 Task: View debuggers extensions.
Action: Mouse moved to (1062, 167)
Screenshot: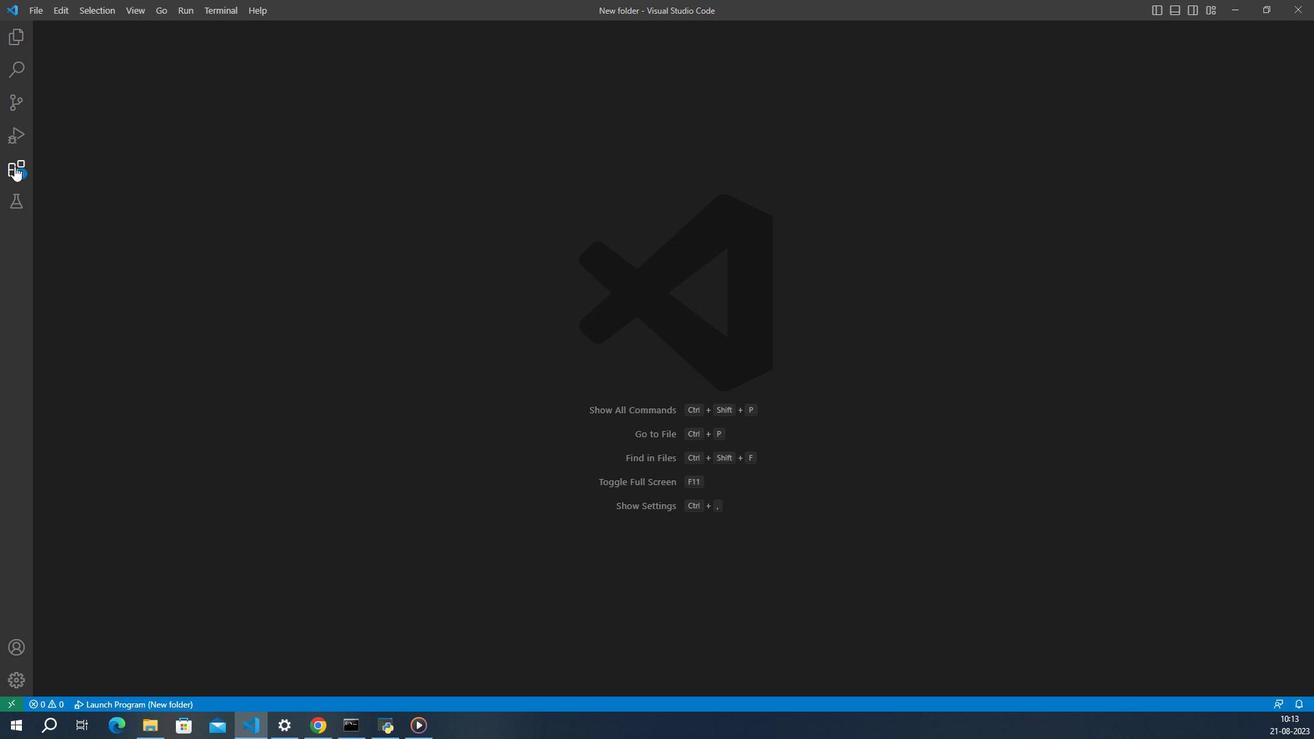 
Action: Mouse pressed left at (1062, 167)
Screenshot: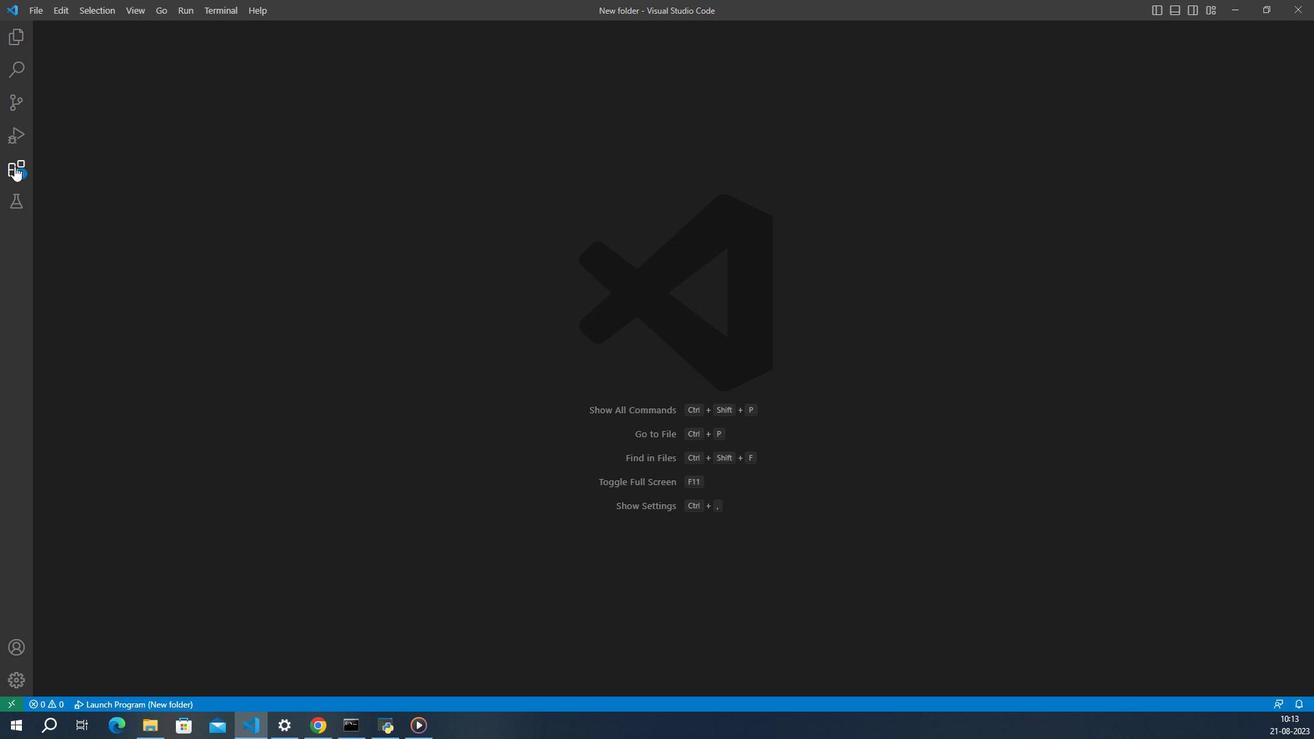 
Action: Mouse moved to (1128, 27)
Screenshot: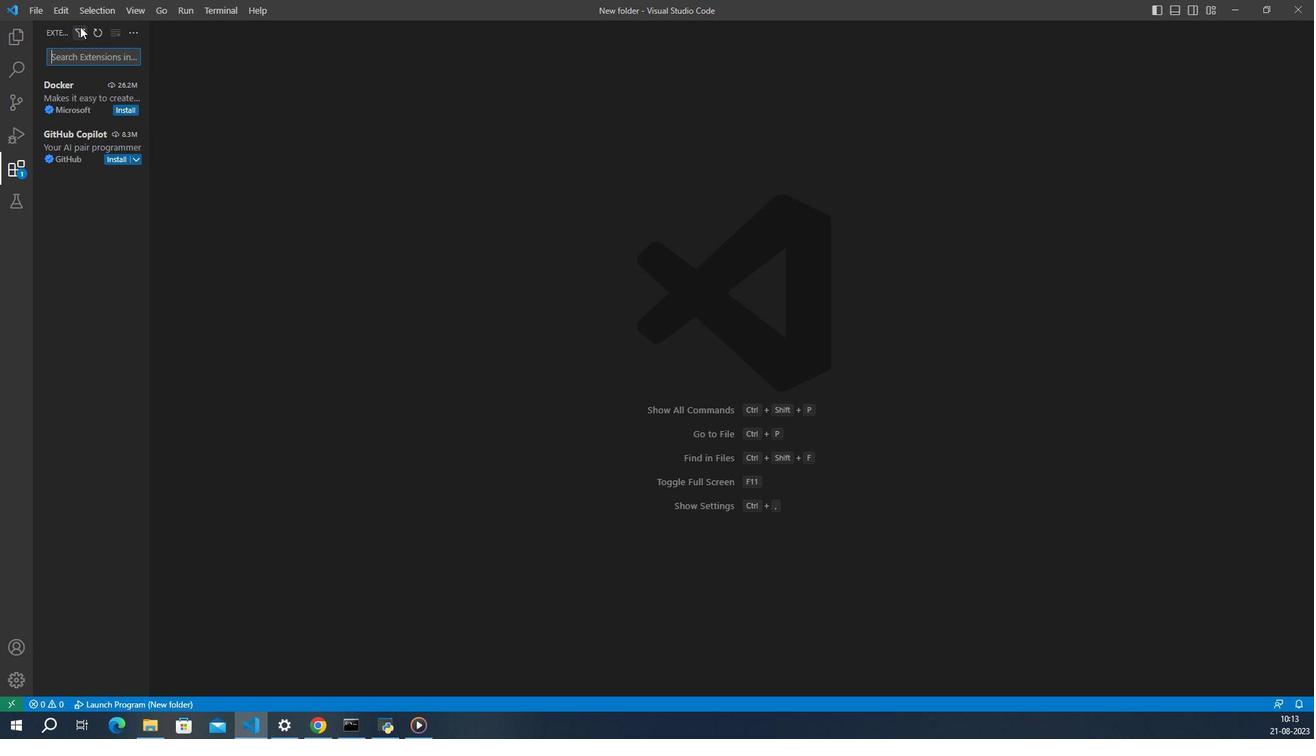 
Action: Mouse pressed left at (1128, 27)
Screenshot: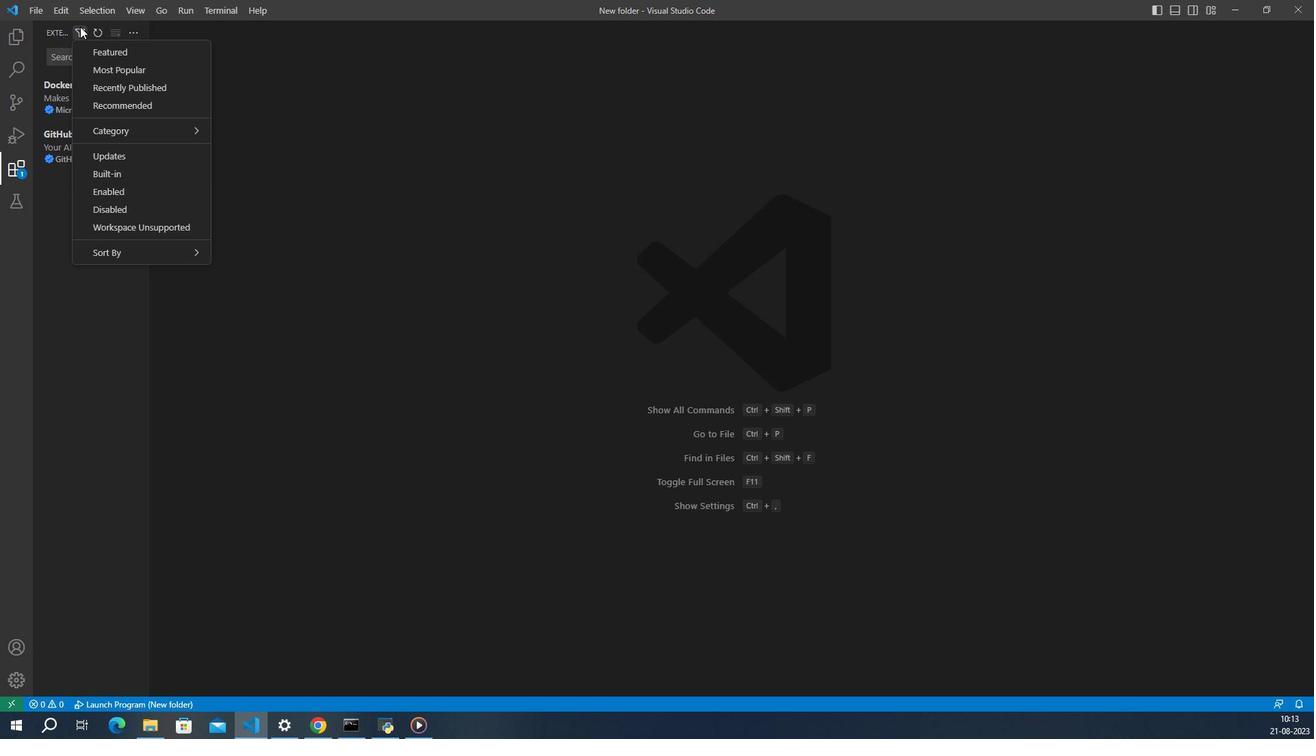 
Action: Mouse moved to (1315, 170)
Screenshot: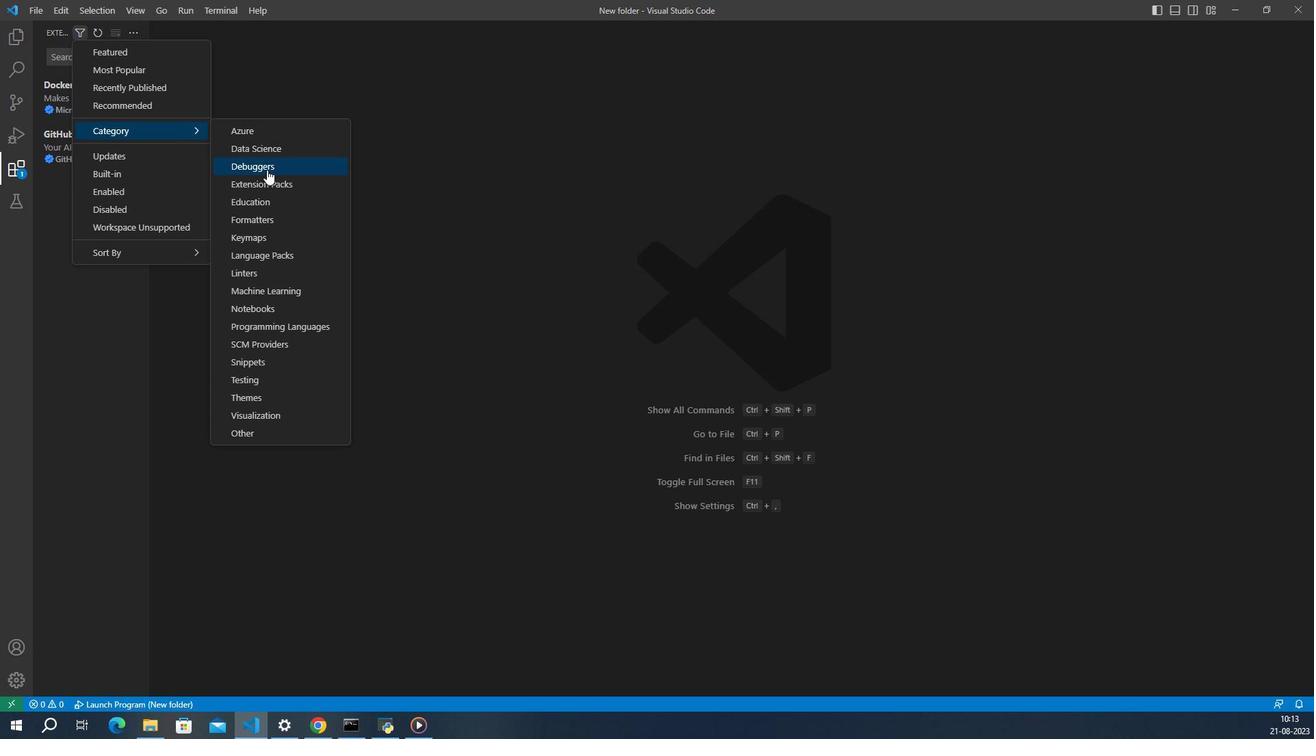 
Action: Mouse pressed left at (1315, 170)
Screenshot: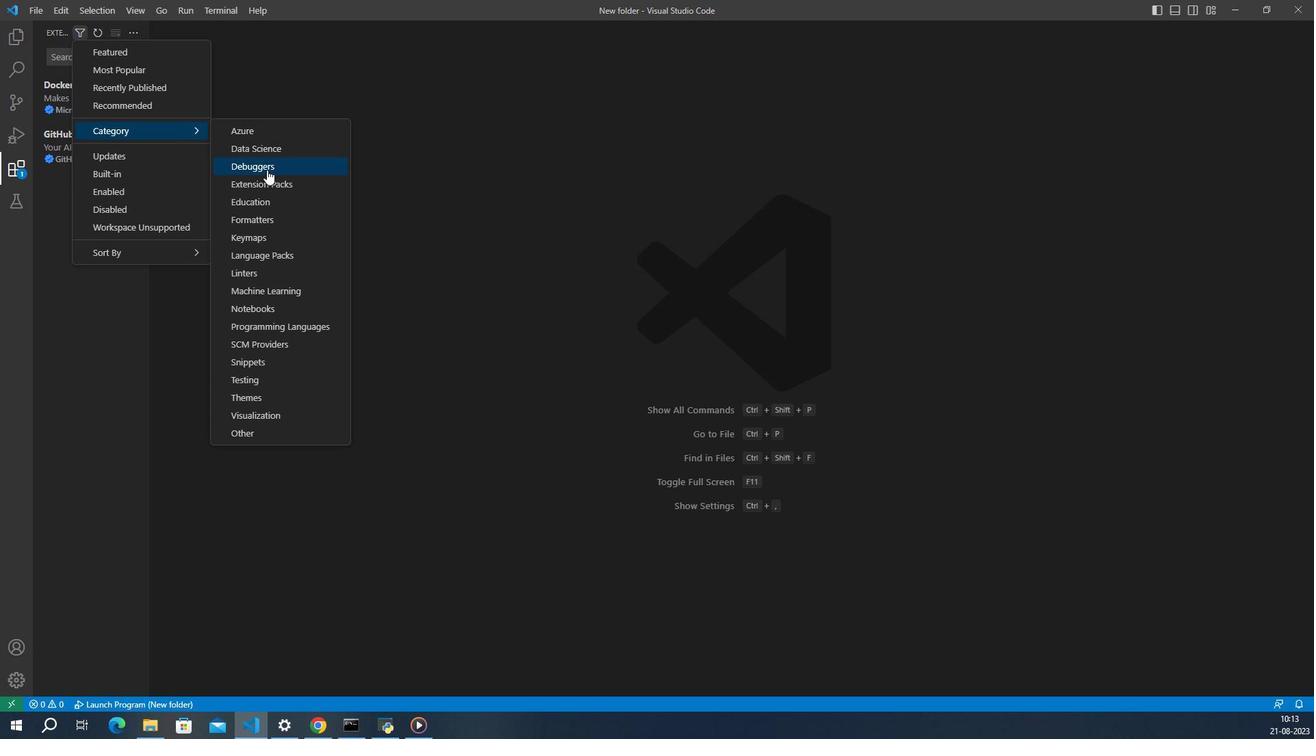 
